 Task: Search One-way flight tickets for 2 adults, in Economy from Sharm El Sheikh to Qingdao to travel on 20-Dec-2023.
Action: Mouse moved to (317, 277)
Screenshot: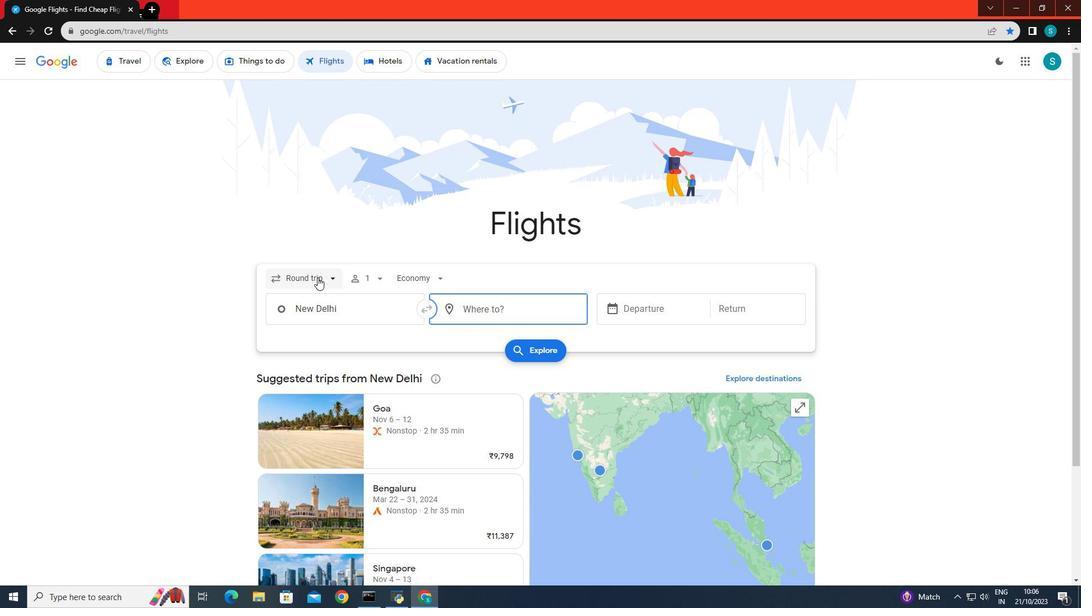 
Action: Mouse pressed left at (317, 277)
Screenshot: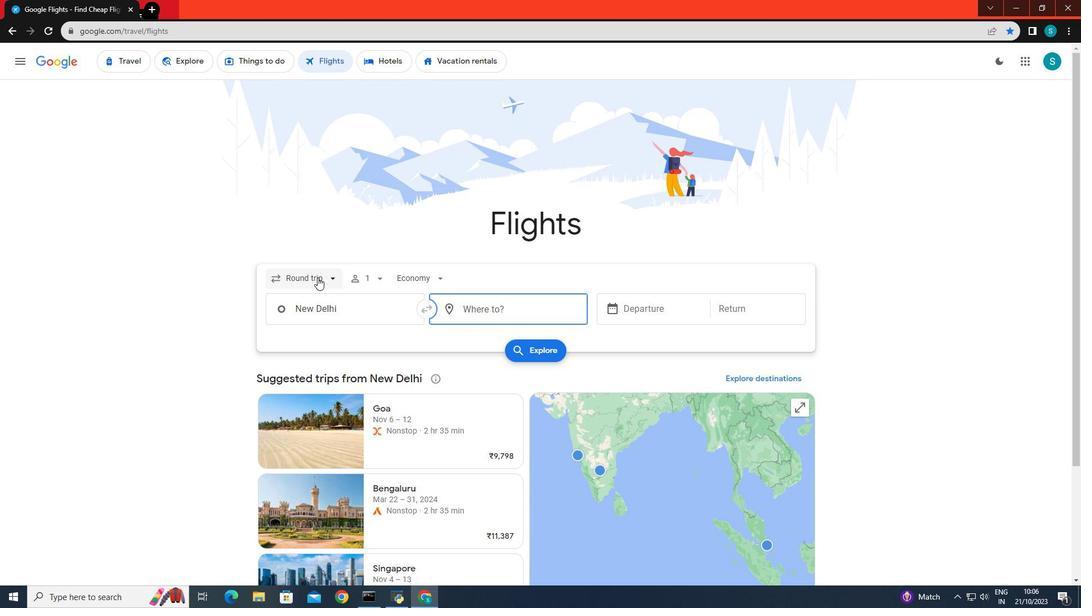
Action: Mouse moved to (308, 327)
Screenshot: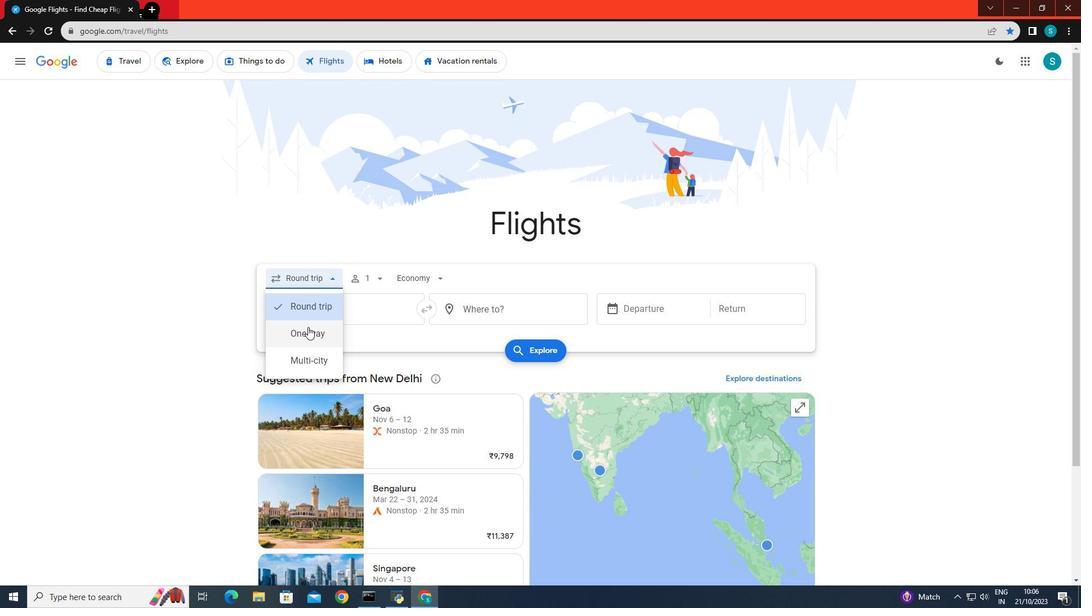 
Action: Mouse pressed left at (308, 327)
Screenshot: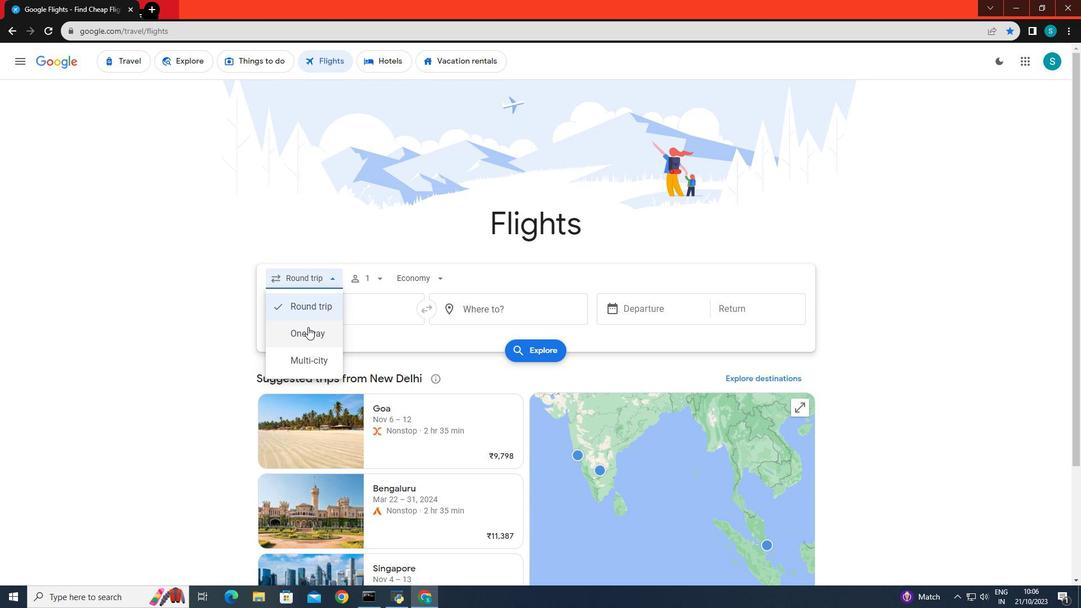 
Action: Mouse moved to (363, 277)
Screenshot: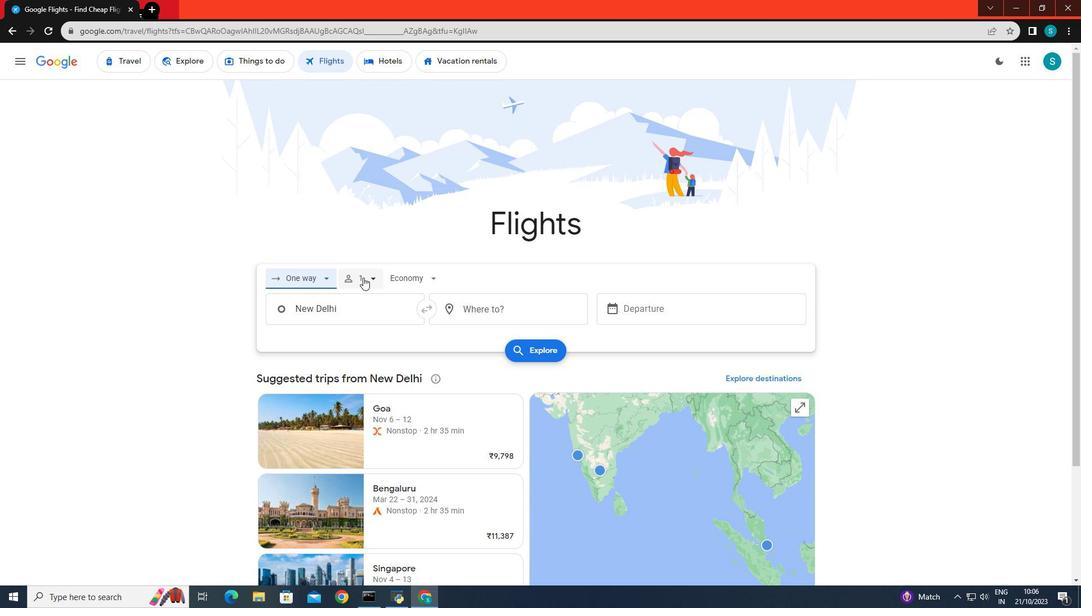 
Action: Mouse pressed left at (363, 277)
Screenshot: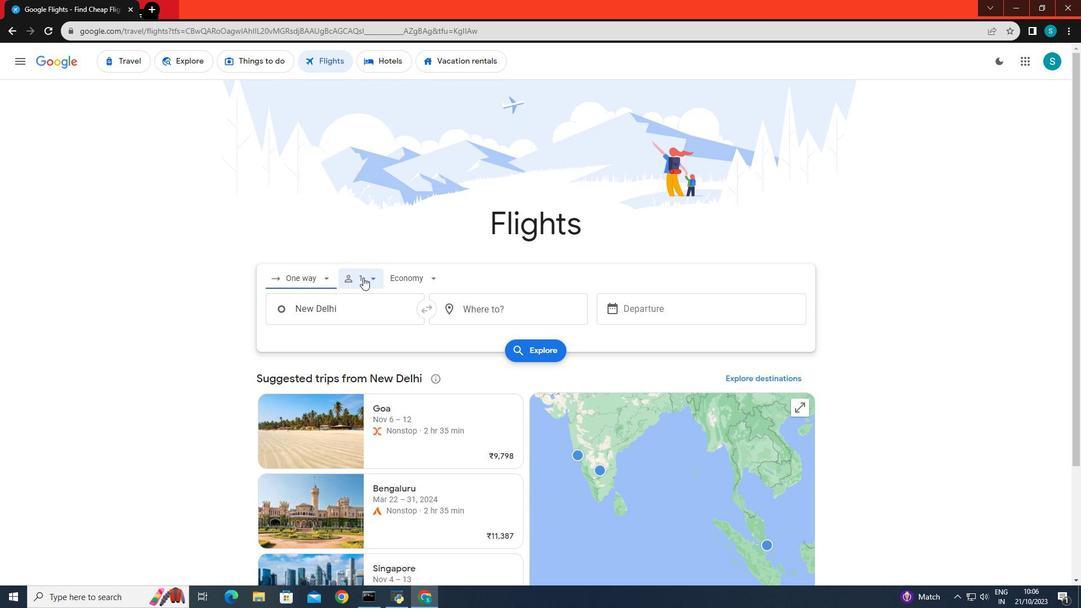 
Action: Mouse moved to (459, 311)
Screenshot: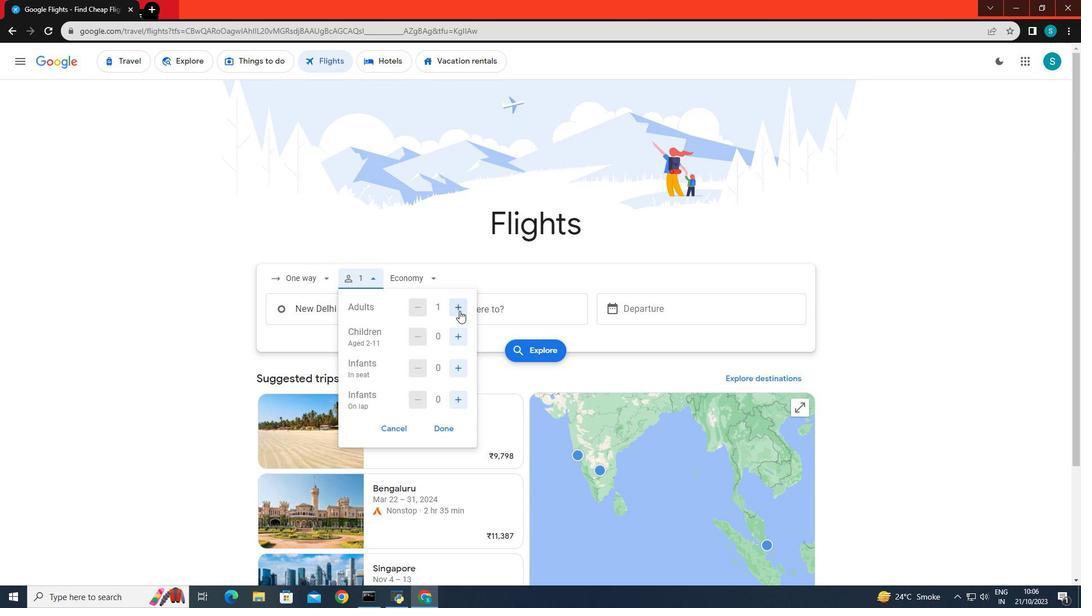 
Action: Mouse pressed left at (459, 311)
Screenshot: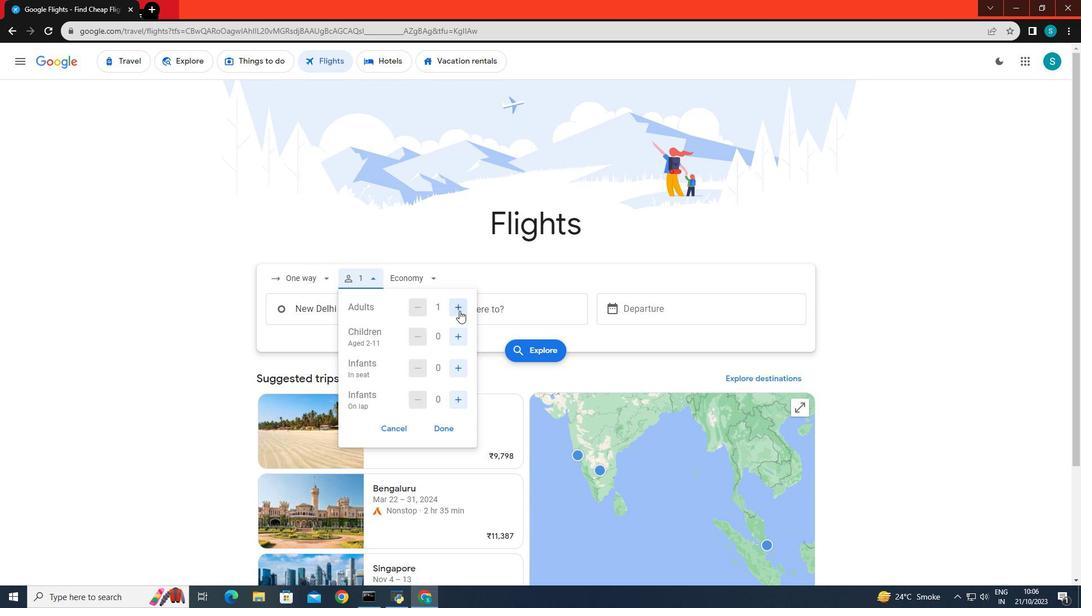 
Action: Mouse moved to (441, 429)
Screenshot: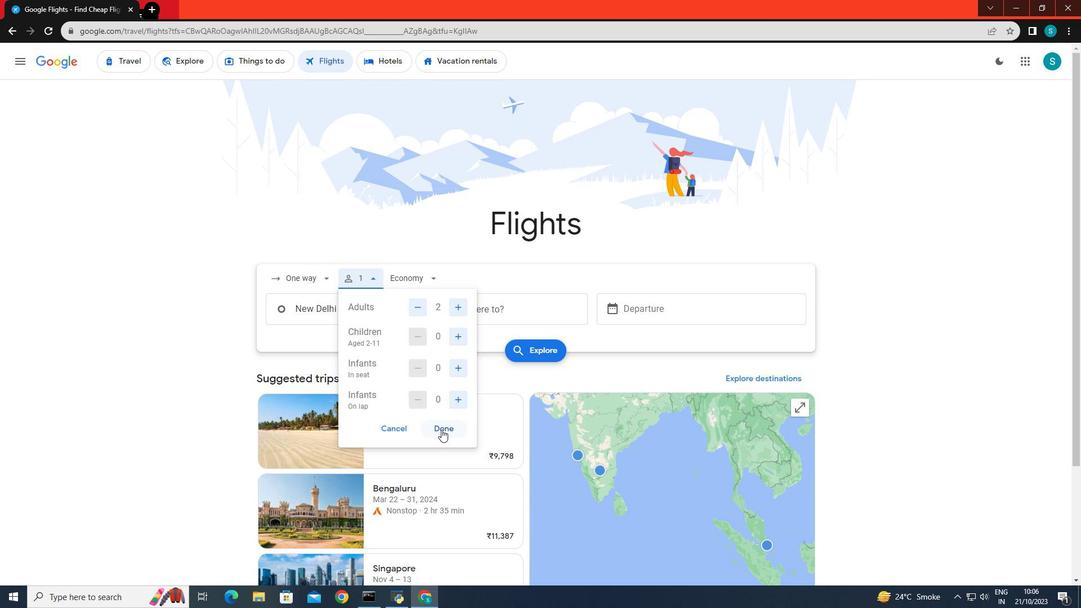 
Action: Mouse pressed left at (441, 429)
Screenshot: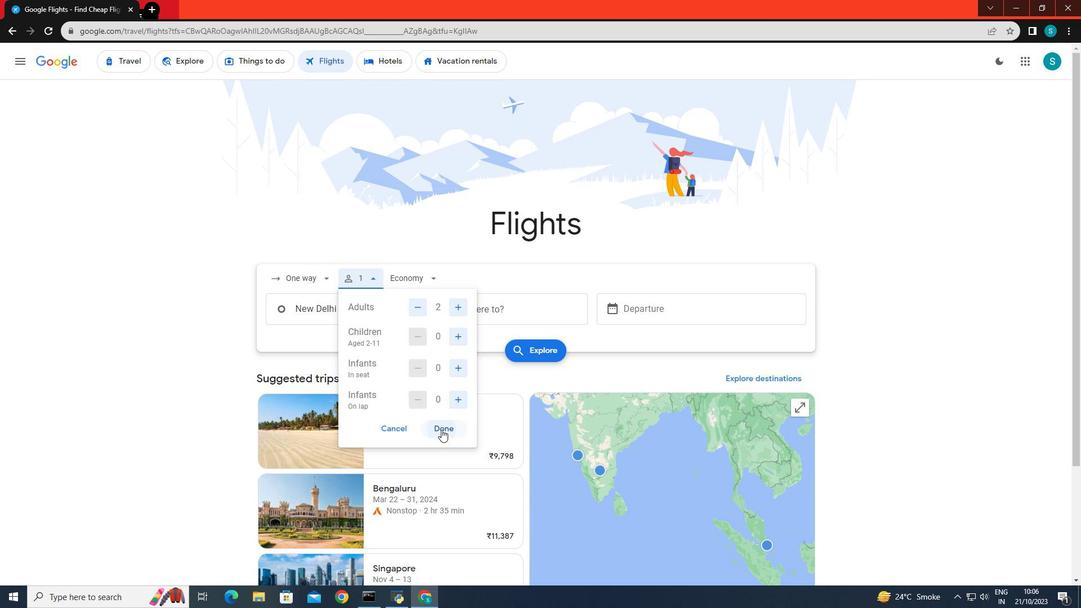 
Action: Mouse moved to (312, 334)
Screenshot: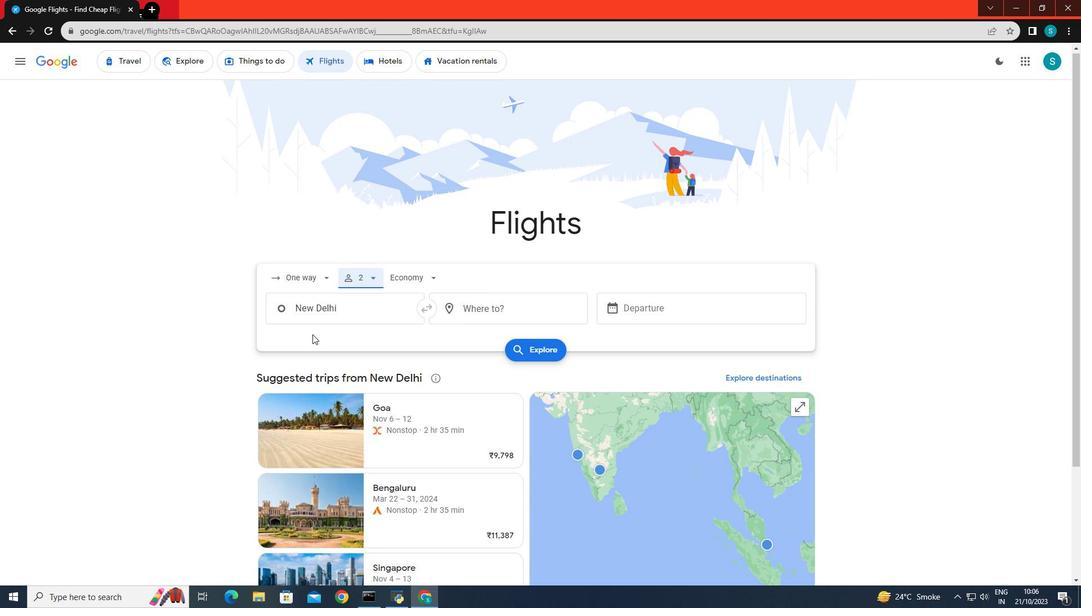 
Action: Mouse scrolled (312, 334) with delta (0, 0)
Screenshot: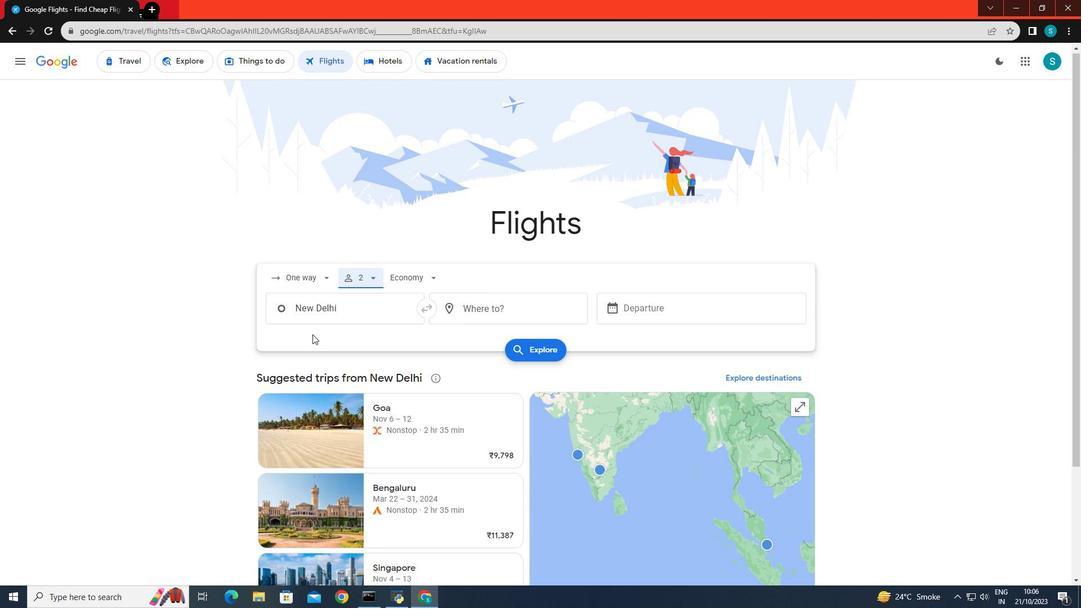 
Action: Mouse scrolled (312, 334) with delta (0, 0)
Screenshot: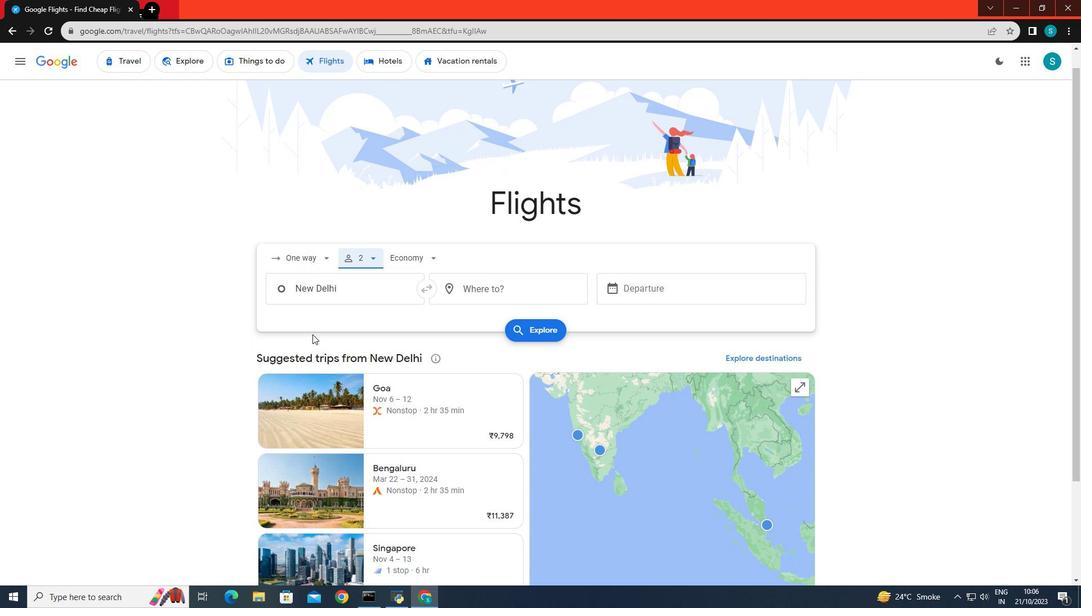 
Action: Mouse moved to (407, 169)
Screenshot: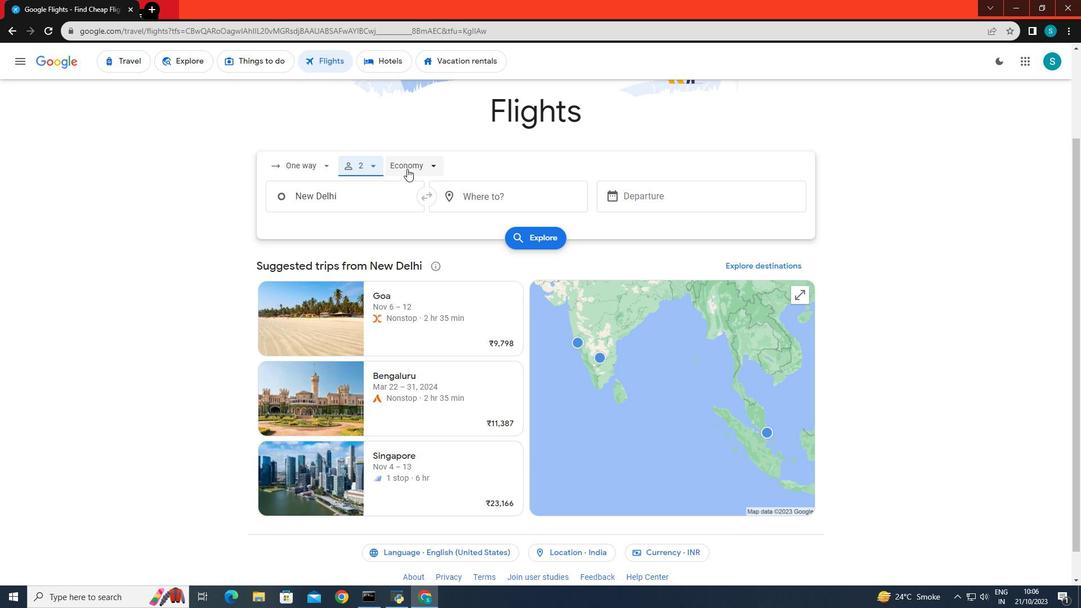 
Action: Mouse pressed left at (407, 169)
Screenshot: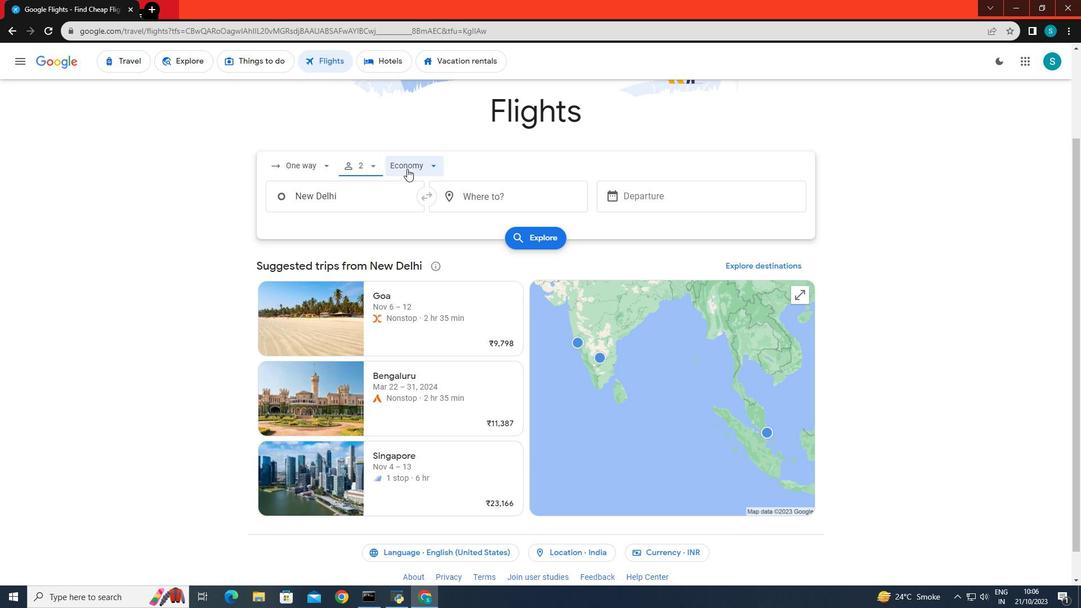 
Action: Mouse moved to (427, 197)
Screenshot: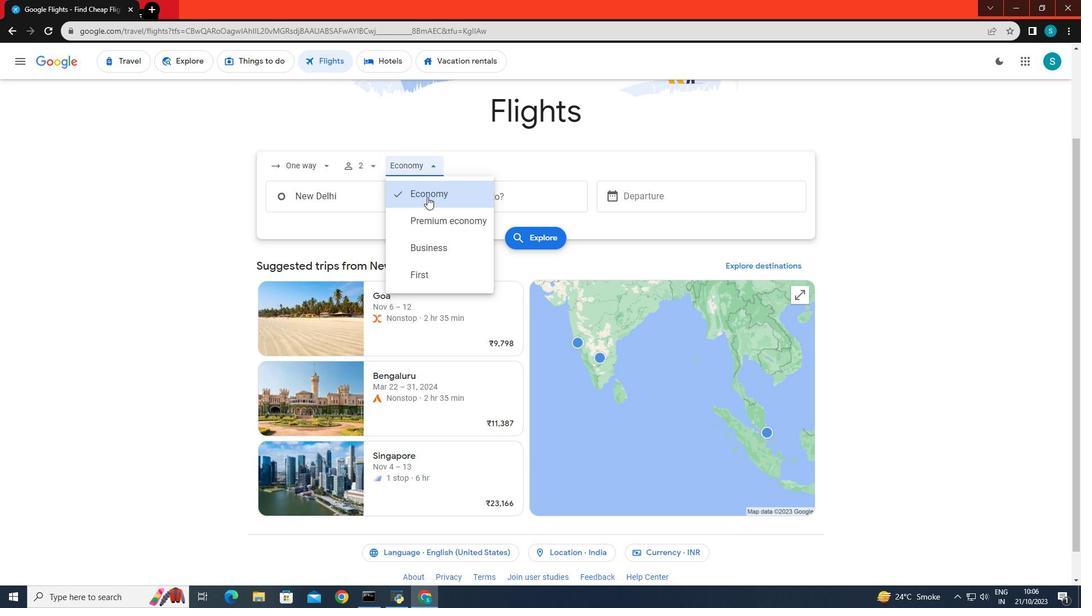 
Action: Mouse pressed left at (427, 197)
Screenshot: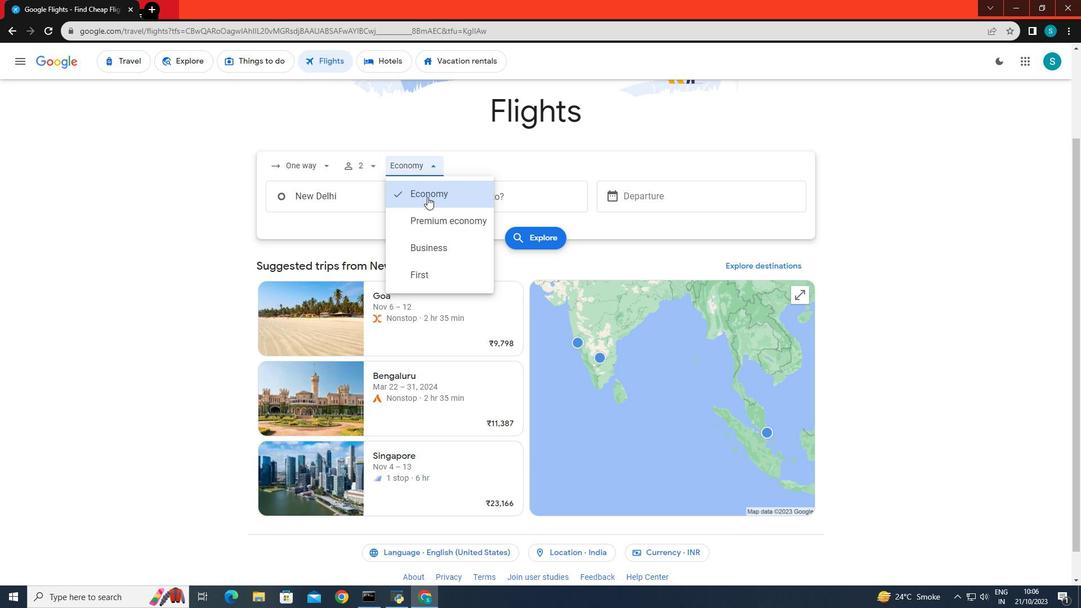 
Action: Mouse moved to (358, 198)
Screenshot: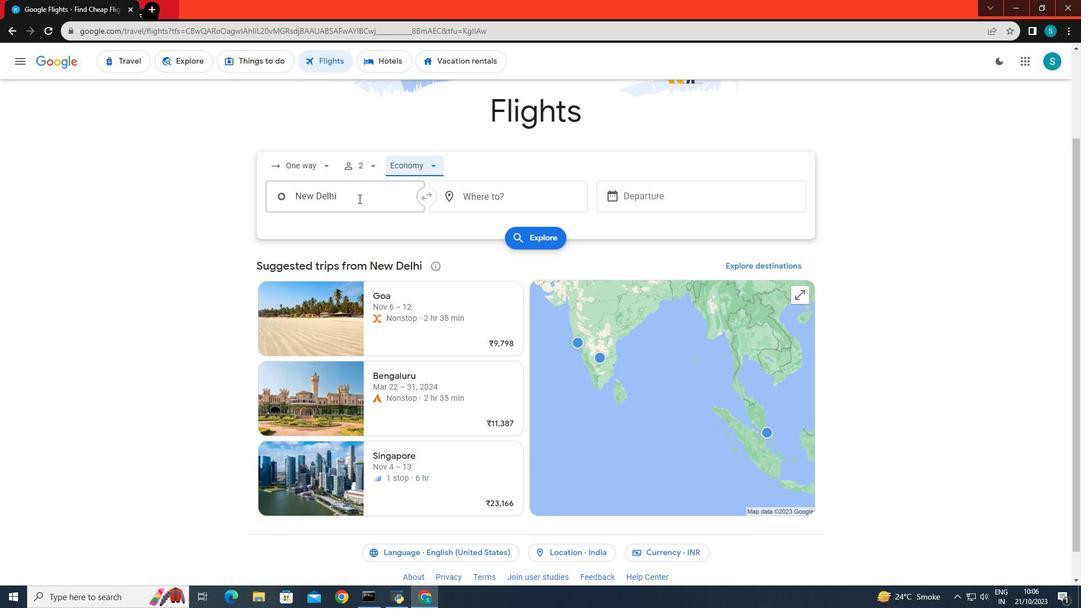 
Action: Mouse pressed left at (358, 198)
Screenshot: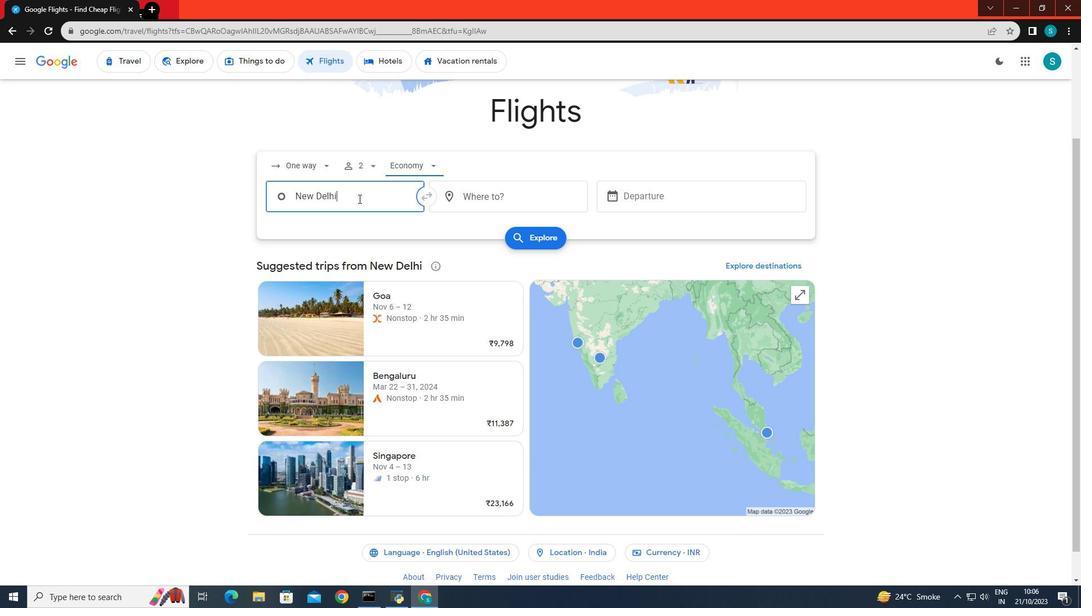 
Action: Key pressed <Key.backspace><Key.caps_lock>S<Key.caps_lock>ha<Key.backspace><Key.backspace><Key.backspace>s<Key.caps_lock>HARM
Screenshot: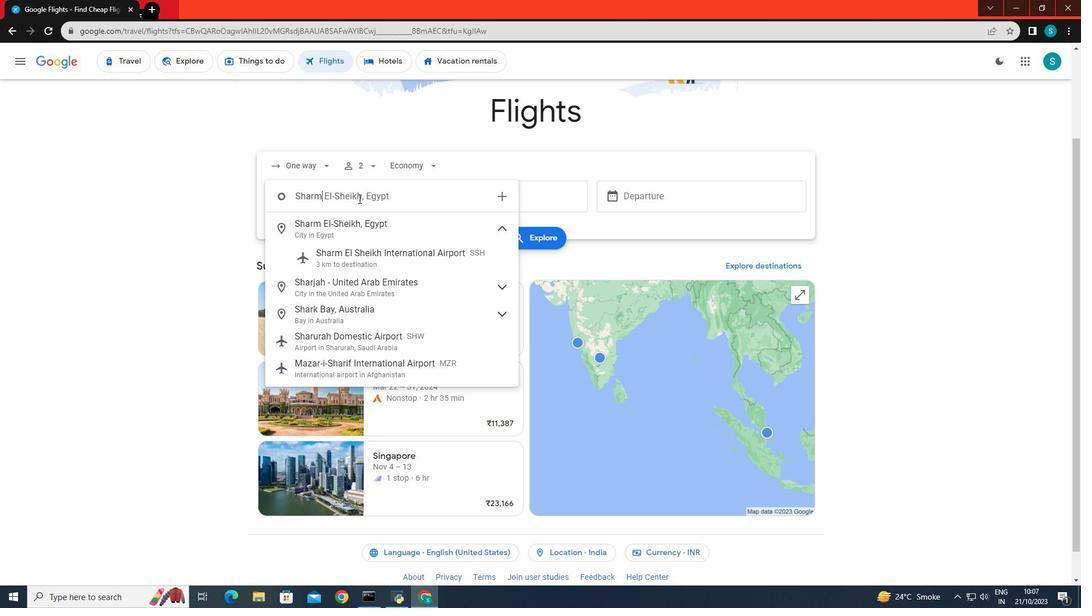
Action: Mouse moved to (356, 218)
Screenshot: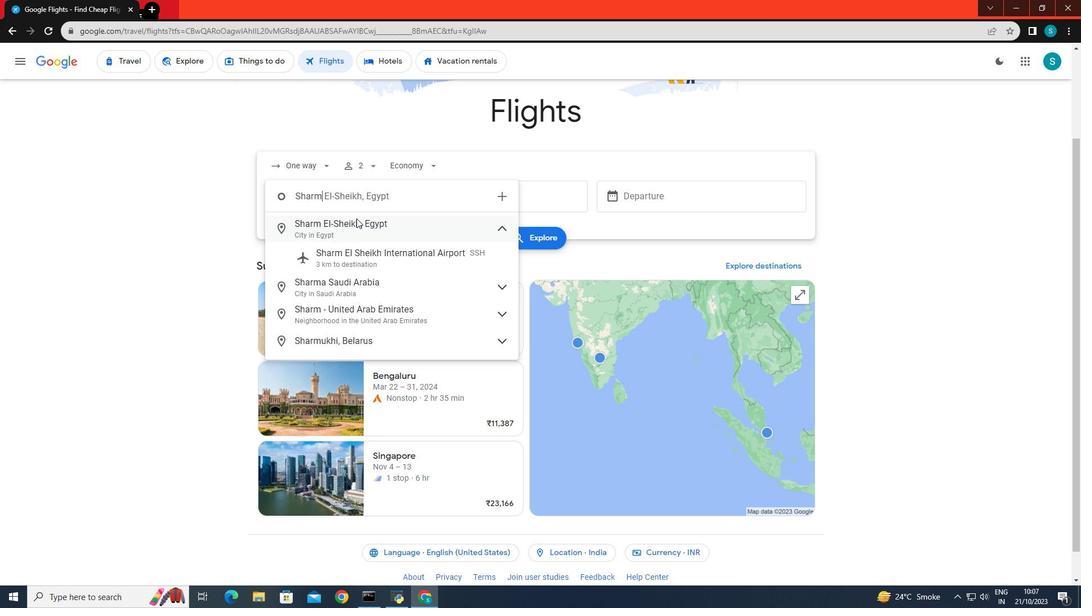 
Action: Mouse pressed left at (356, 218)
Screenshot: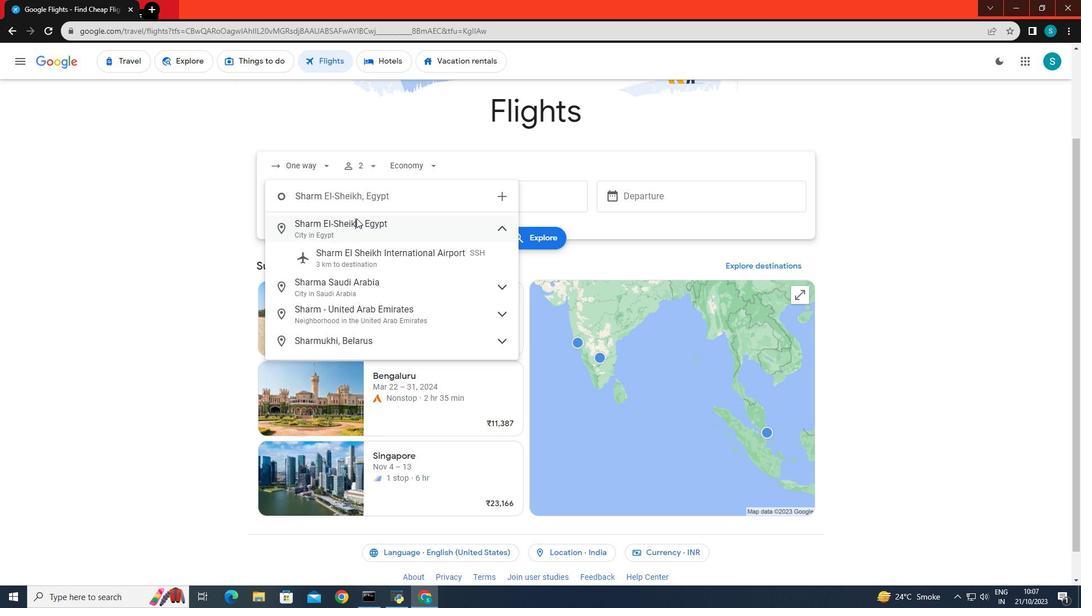 
Action: Mouse moved to (476, 200)
Screenshot: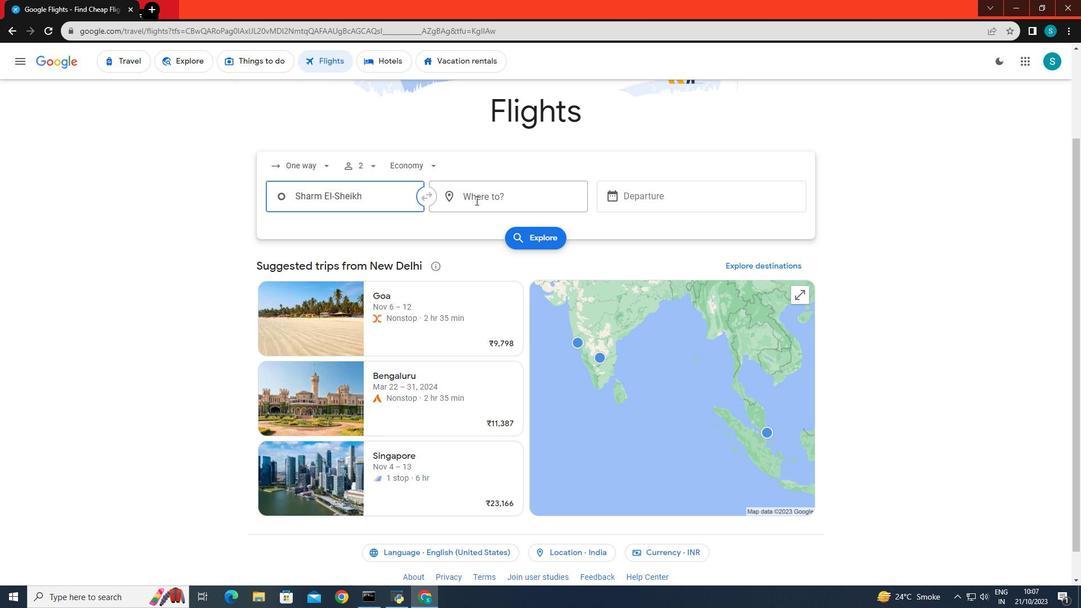 
Action: Mouse pressed left at (476, 200)
Screenshot: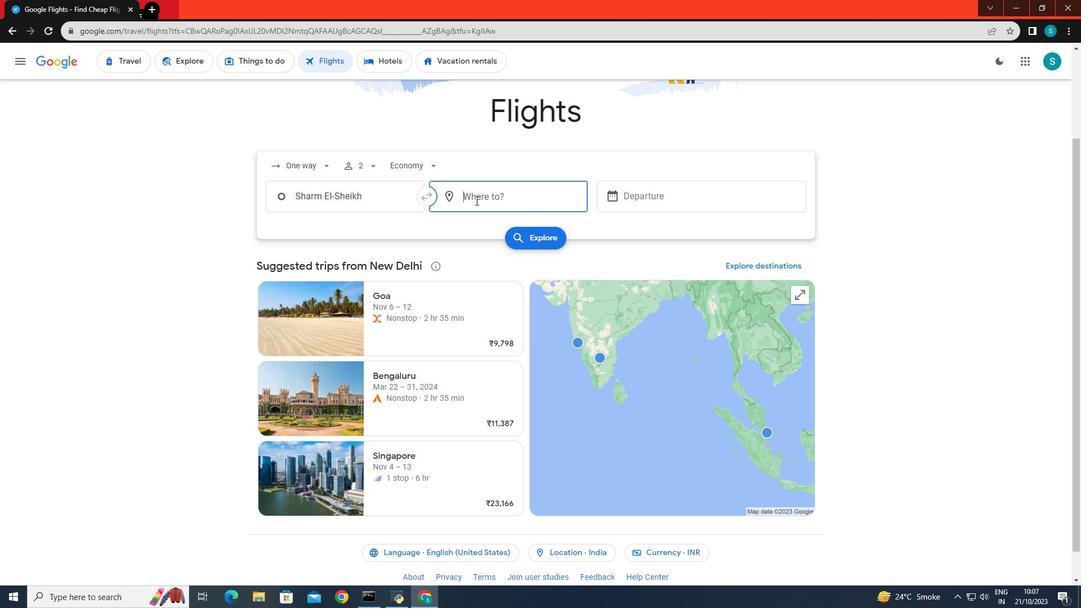 
Action: Key pressed <Key.caps_lock>w<Key.caps_lock>I<Key.backspace><Key.backspace>Q<Key.backspace><Key.caps_lock>q<Key.caps_lock>ING
Screenshot: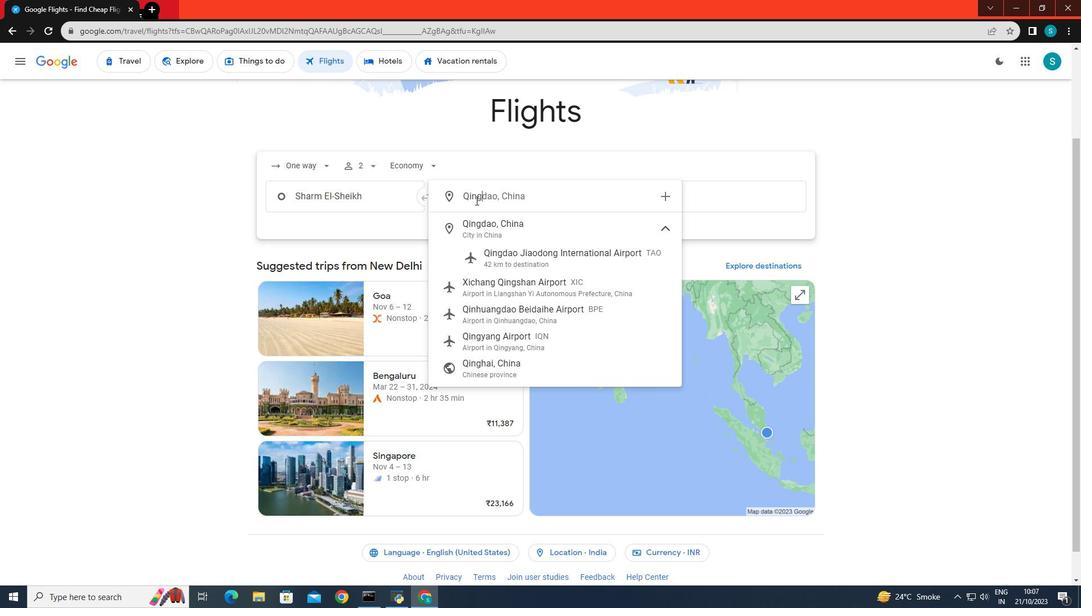 
Action: Mouse moved to (490, 226)
Screenshot: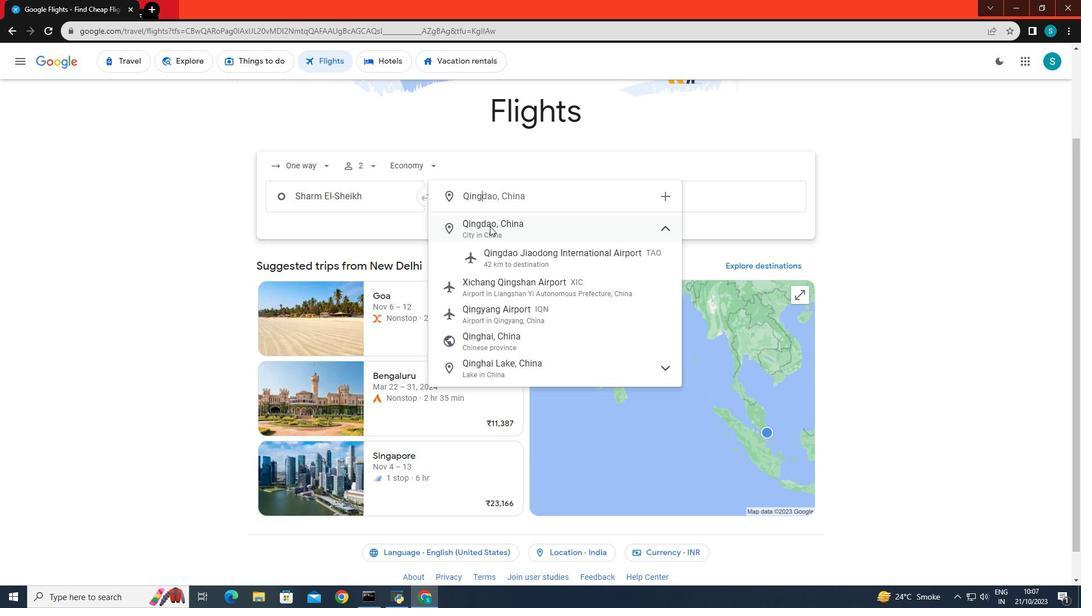 
Action: Mouse pressed left at (490, 226)
Screenshot: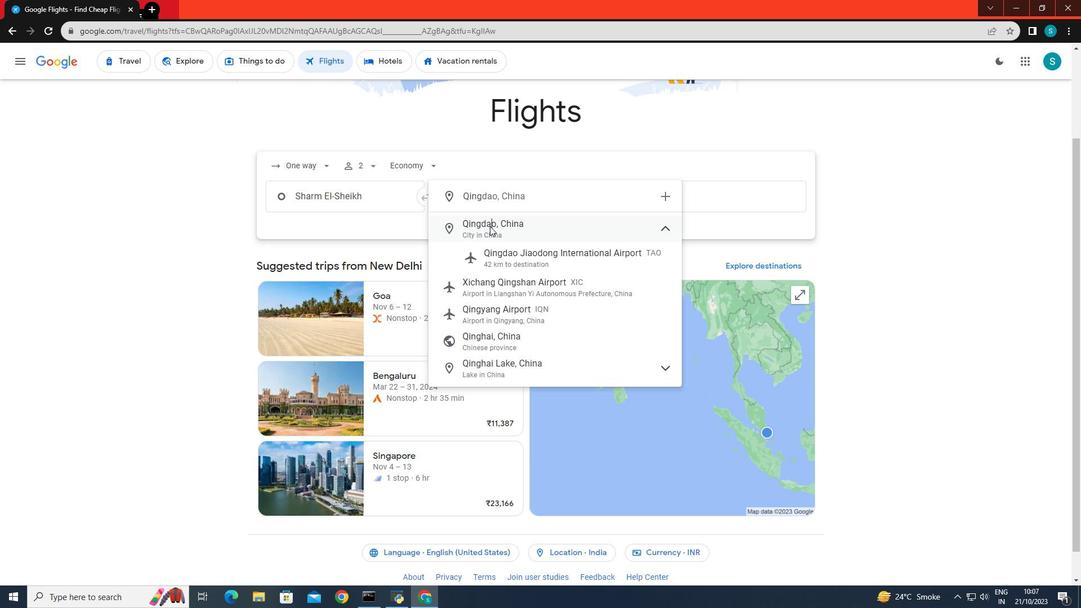
Action: Mouse moved to (640, 198)
Screenshot: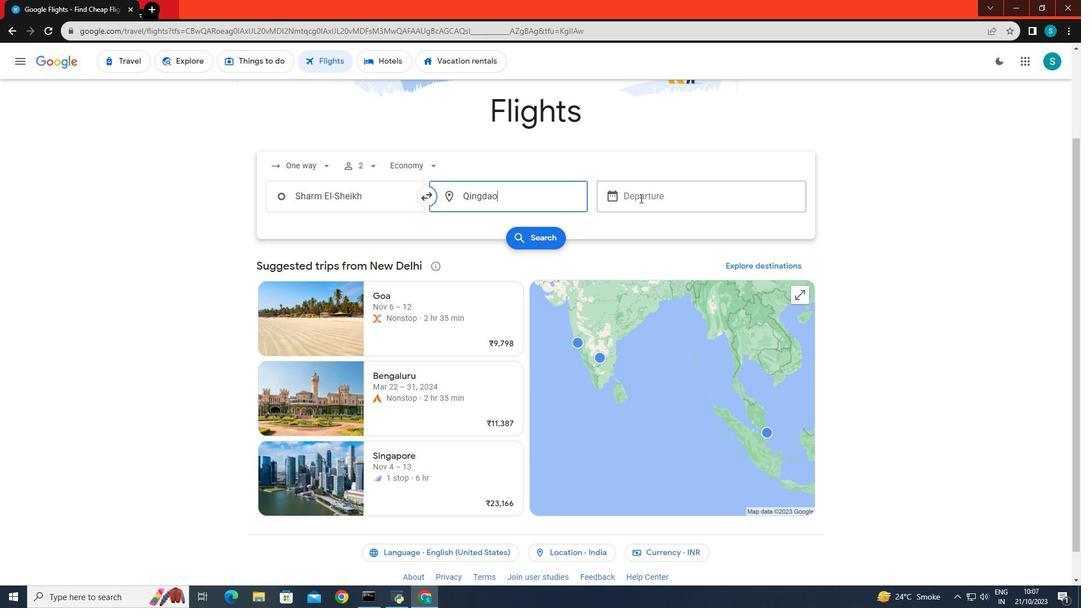 
Action: Mouse pressed left at (640, 198)
Screenshot: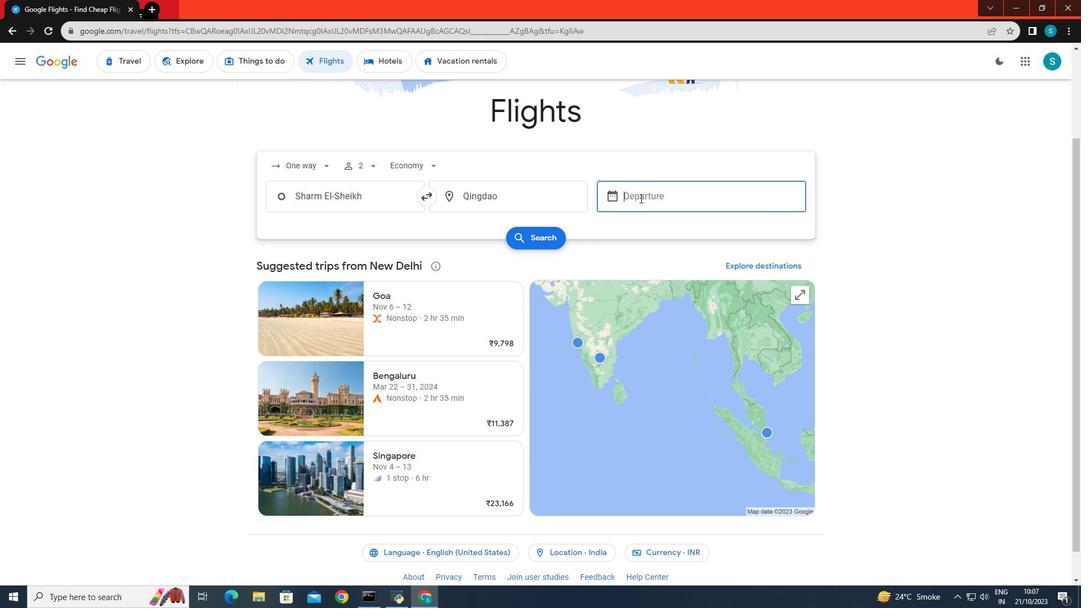 
Action: Mouse moved to (814, 338)
Screenshot: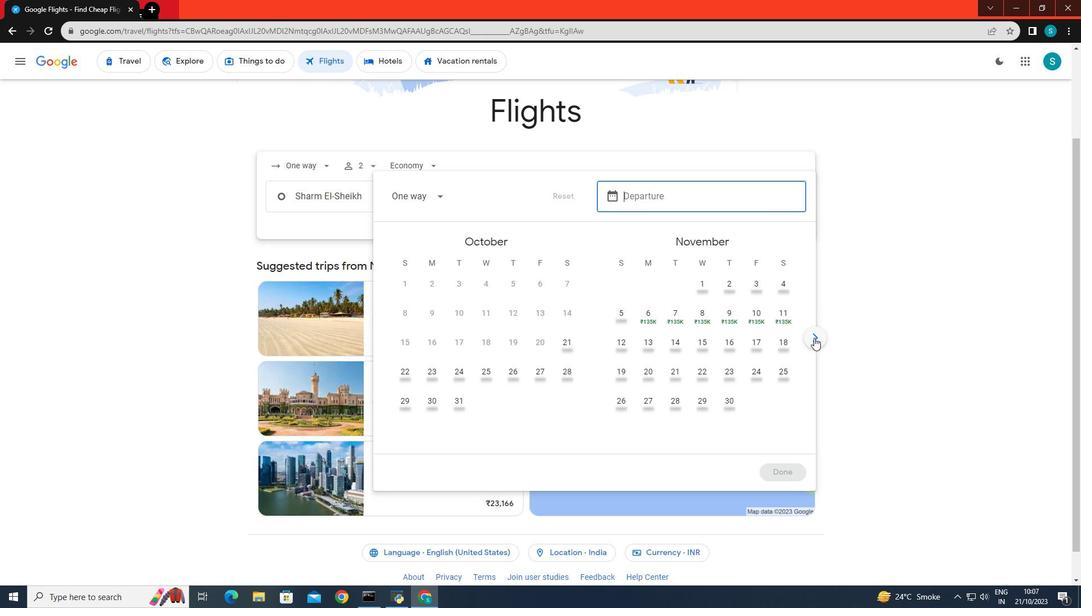 
Action: Mouse pressed left at (814, 338)
Screenshot: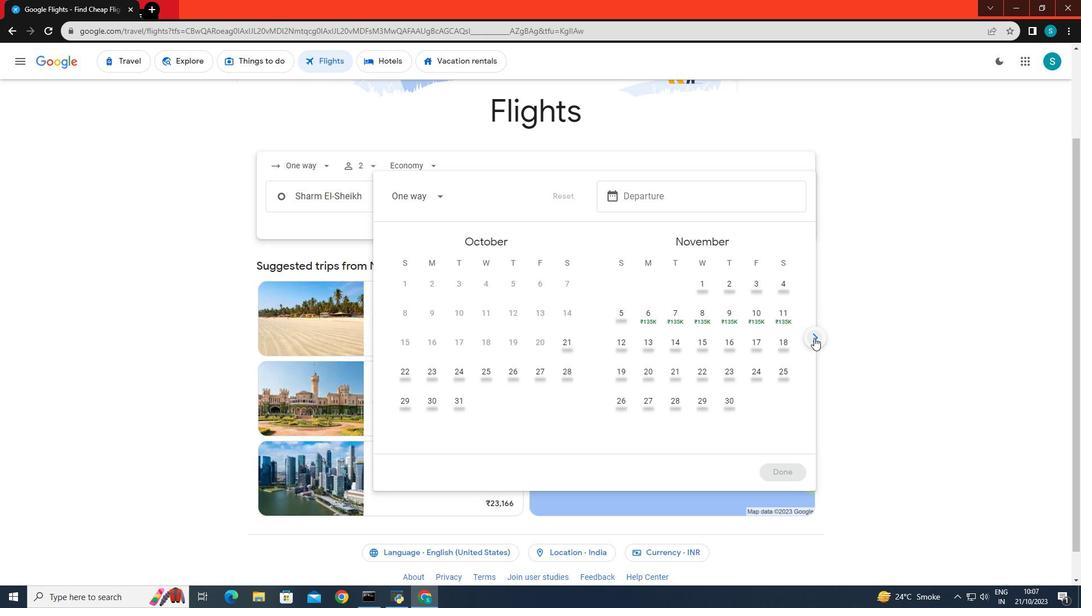
Action: Mouse moved to (705, 369)
Screenshot: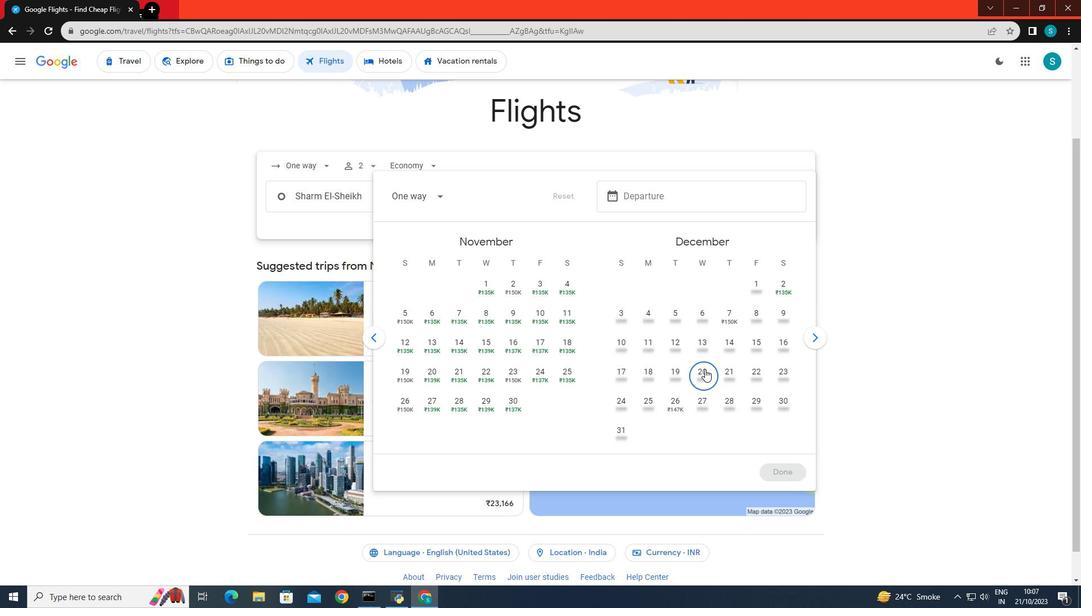 
Action: Mouse pressed left at (705, 369)
Screenshot: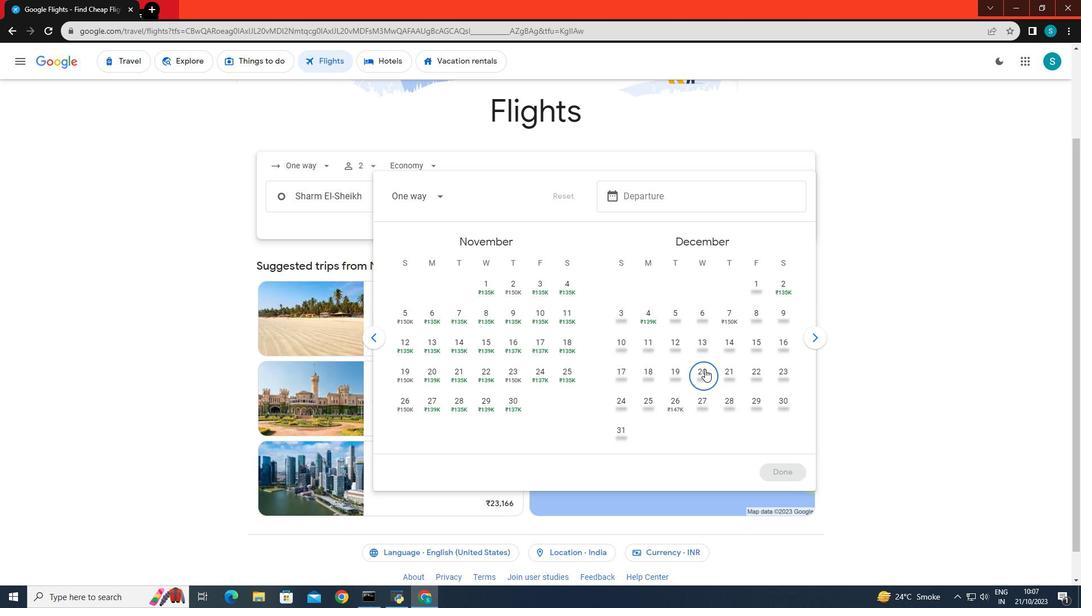 
Action: Mouse moved to (770, 469)
Screenshot: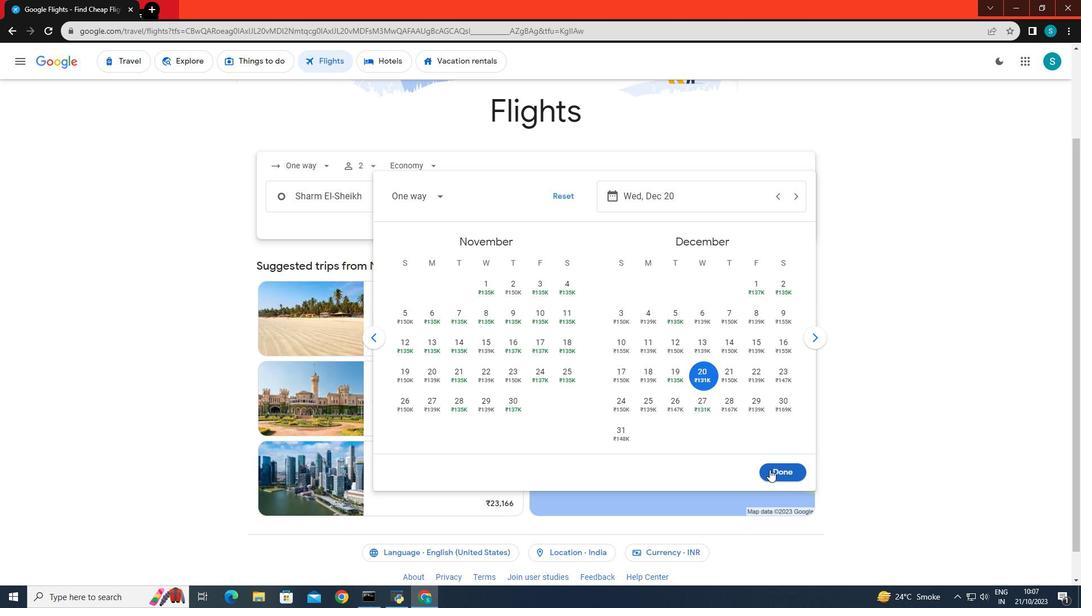 
Action: Mouse pressed left at (770, 469)
Screenshot: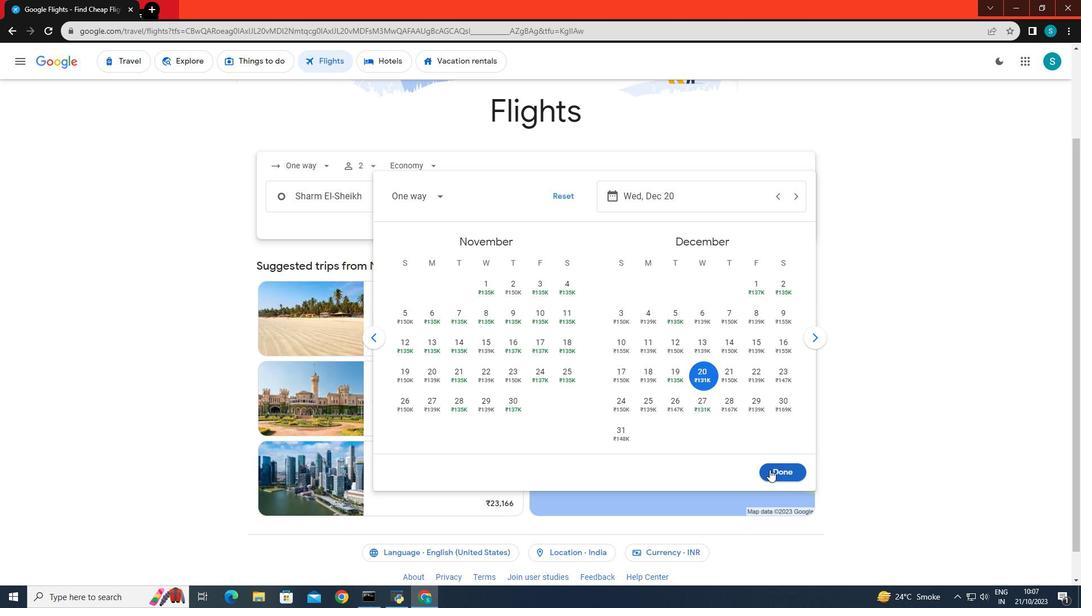 
Action: Mouse moved to (523, 237)
Screenshot: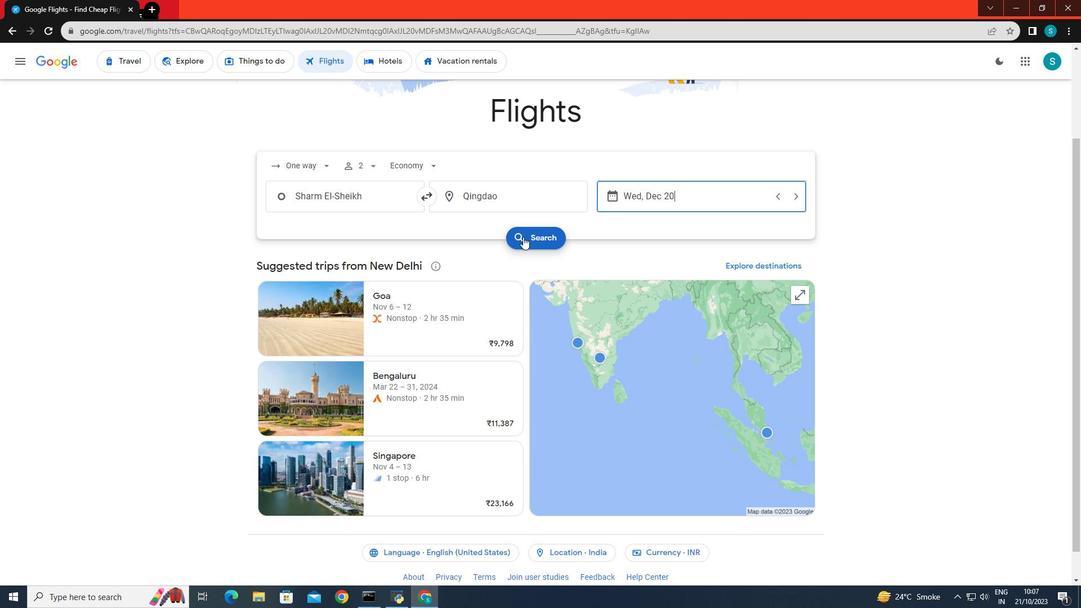
Action: Mouse pressed left at (523, 237)
Screenshot: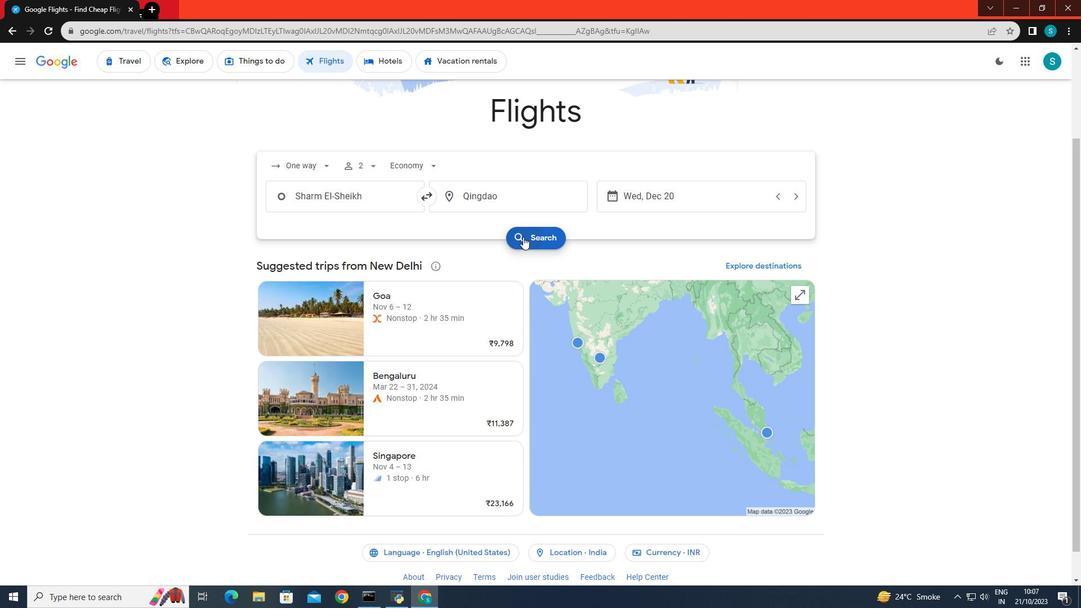 
Action: Mouse moved to (526, 225)
Screenshot: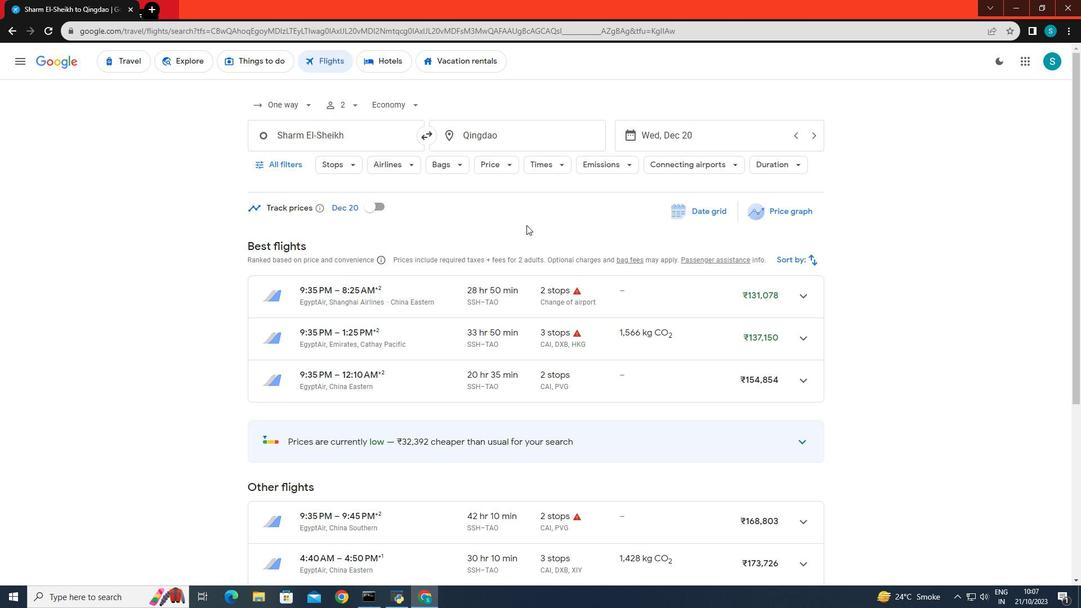 
Action: Mouse scrolled (526, 224) with delta (0, 0)
Screenshot: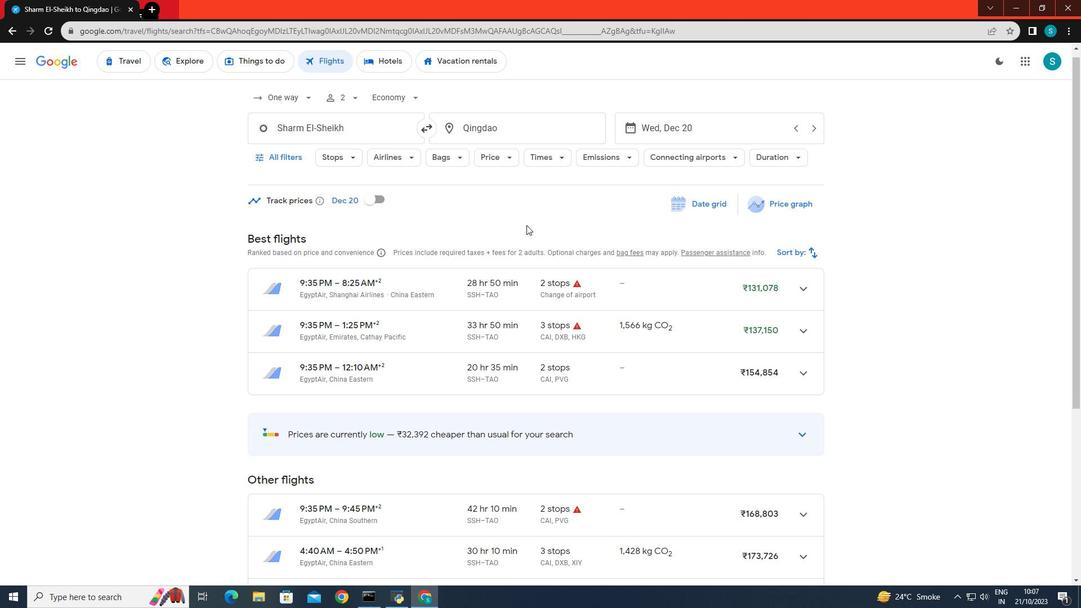 
Action: Mouse scrolled (526, 224) with delta (0, 0)
Screenshot: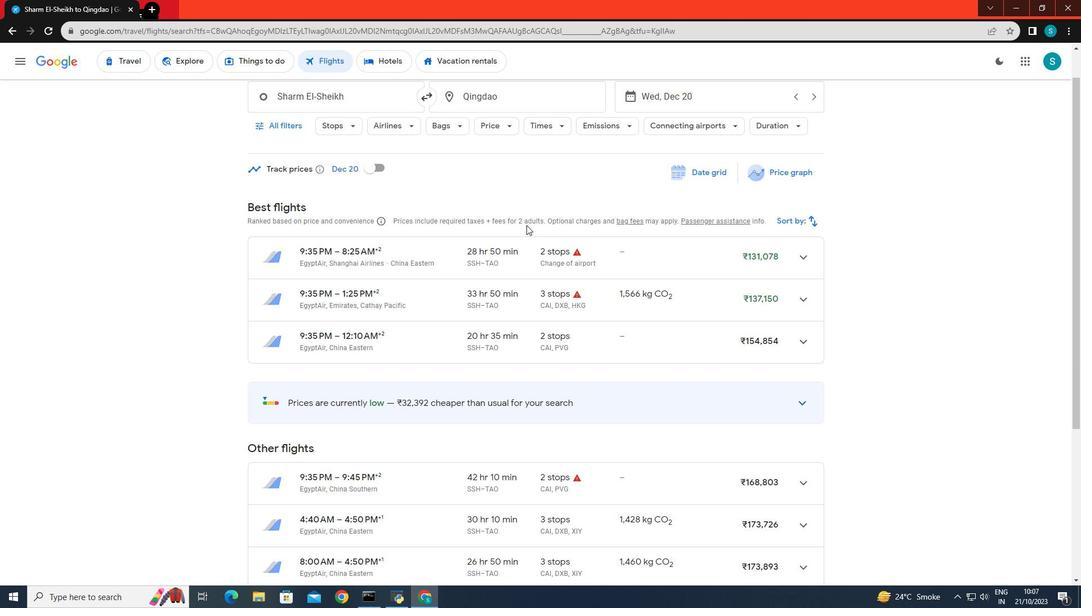 
Action: Mouse scrolled (526, 224) with delta (0, 0)
Screenshot: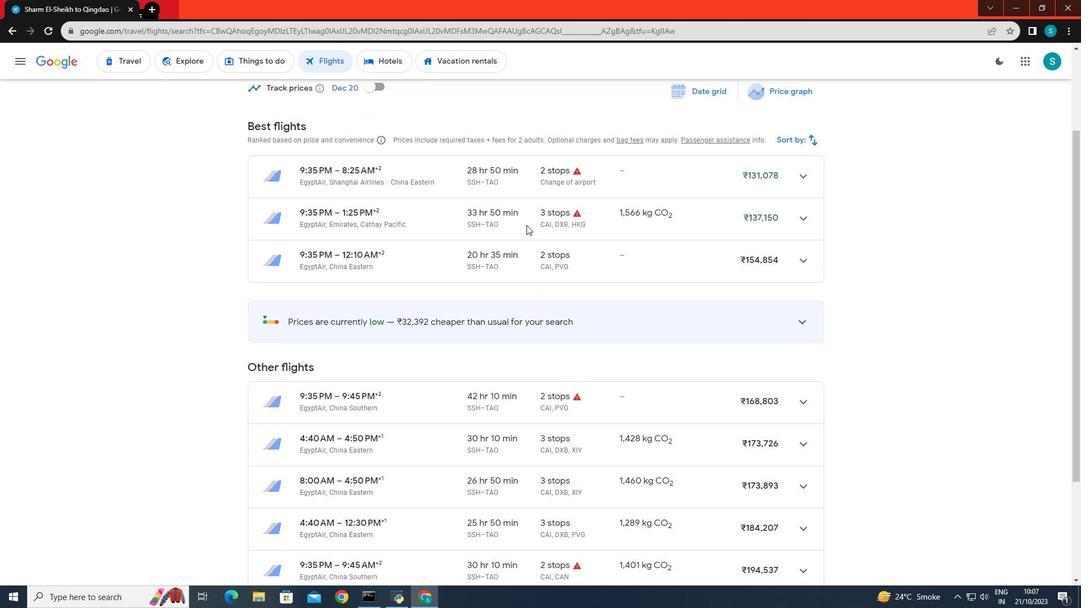 
Action: Mouse scrolled (526, 224) with delta (0, 0)
Screenshot: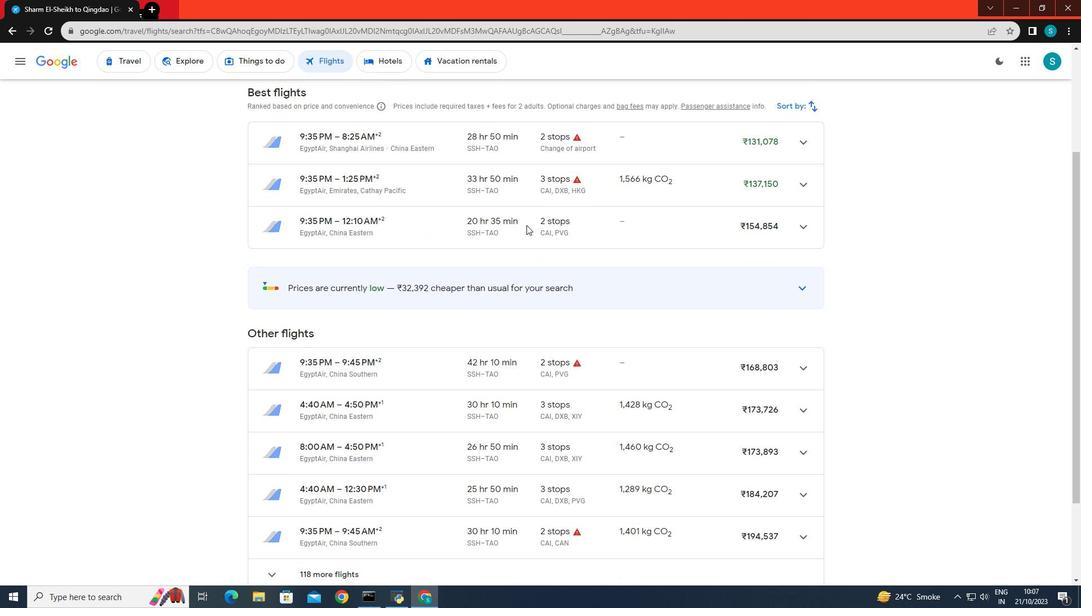 
Action: Mouse scrolled (526, 224) with delta (0, 0)
Screenshot: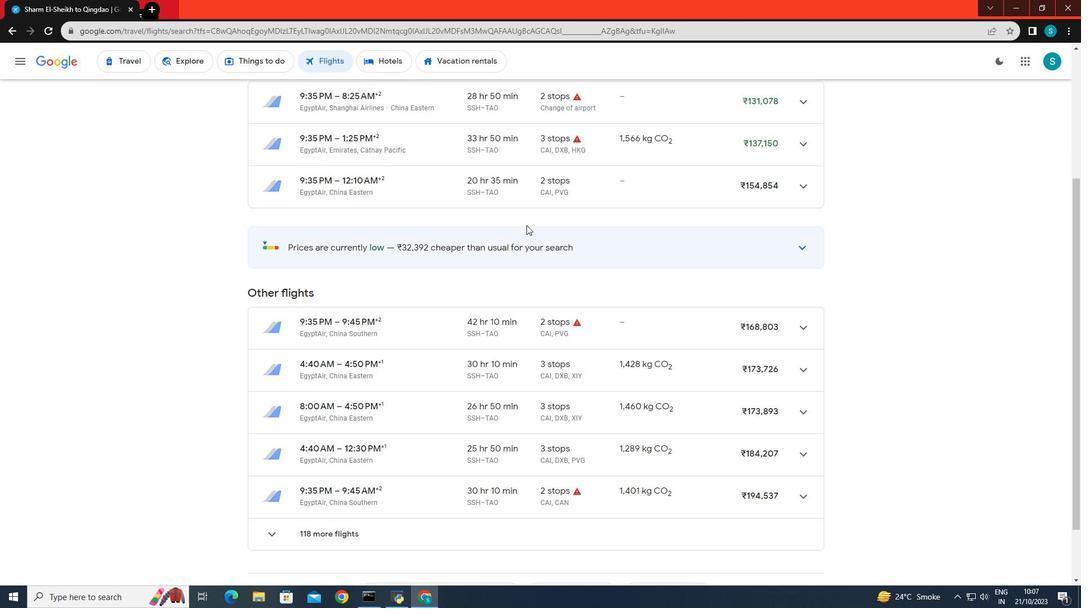 
Action: Mouse scrolled (526, 224) with delta (0, 0)
Screenshot: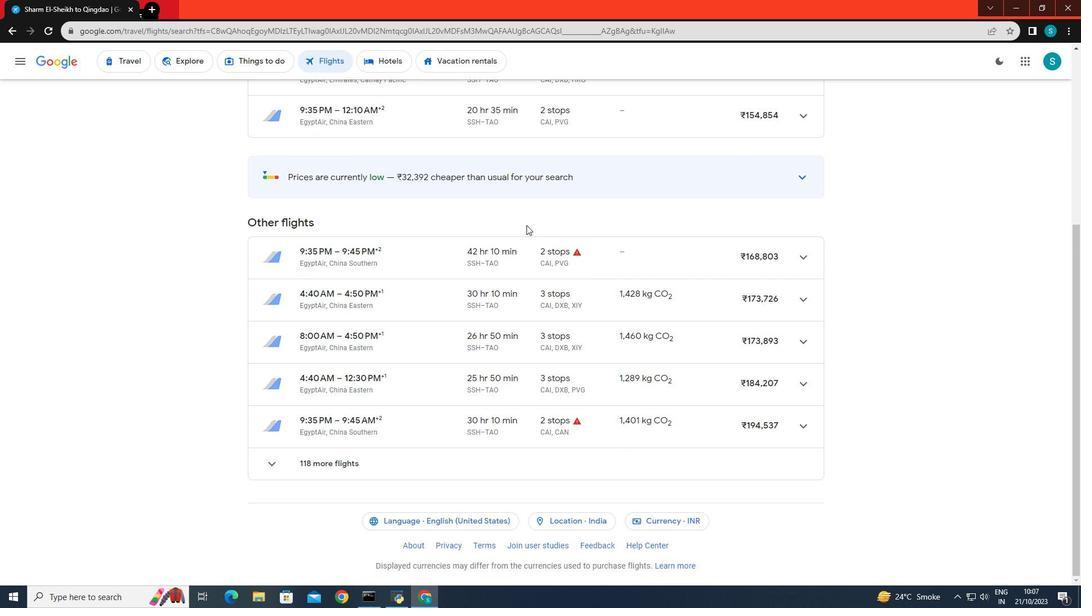 
Action: Mouse scrolled (526, 224) with delta (0, 0)
Screenshot: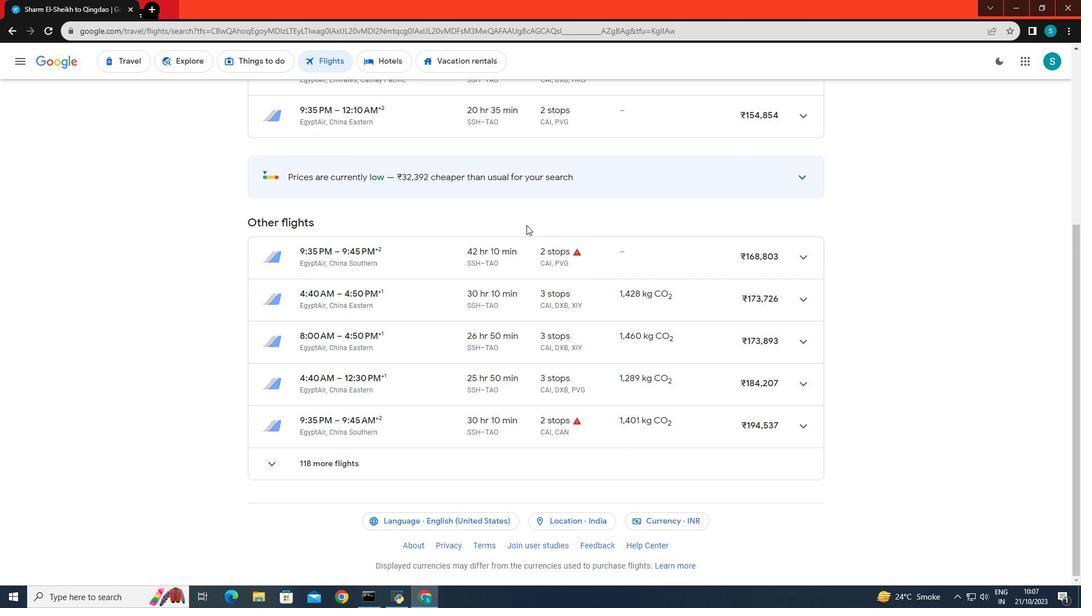 
Action: Mouse scrolled (526, 224) with delta (0, 0)
Screenshot: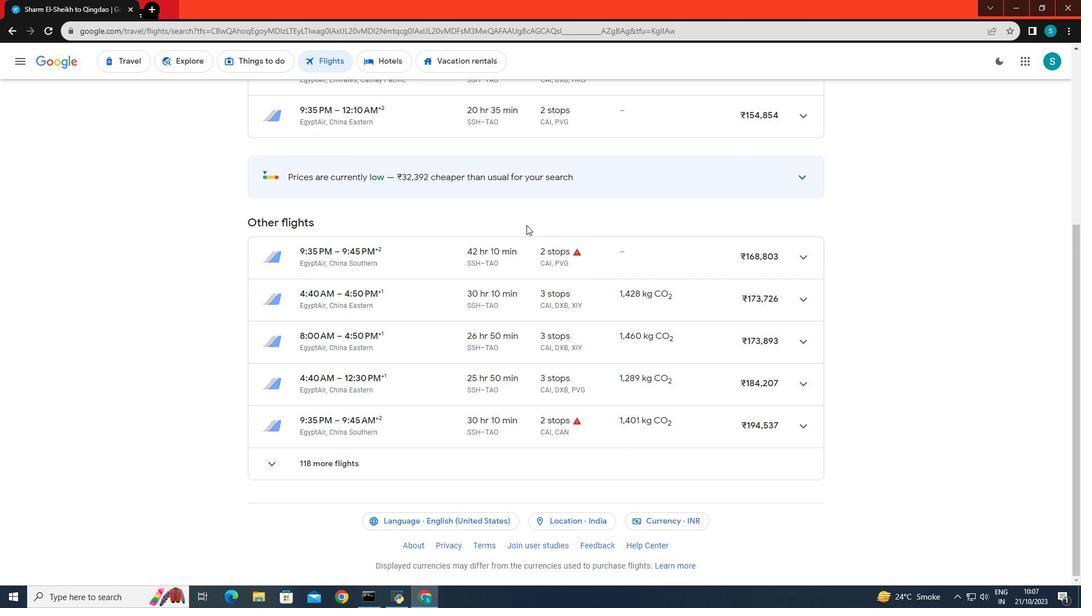 
Action: Mouse scrolled (526, 224) with delta (0, 0)
Screenshot: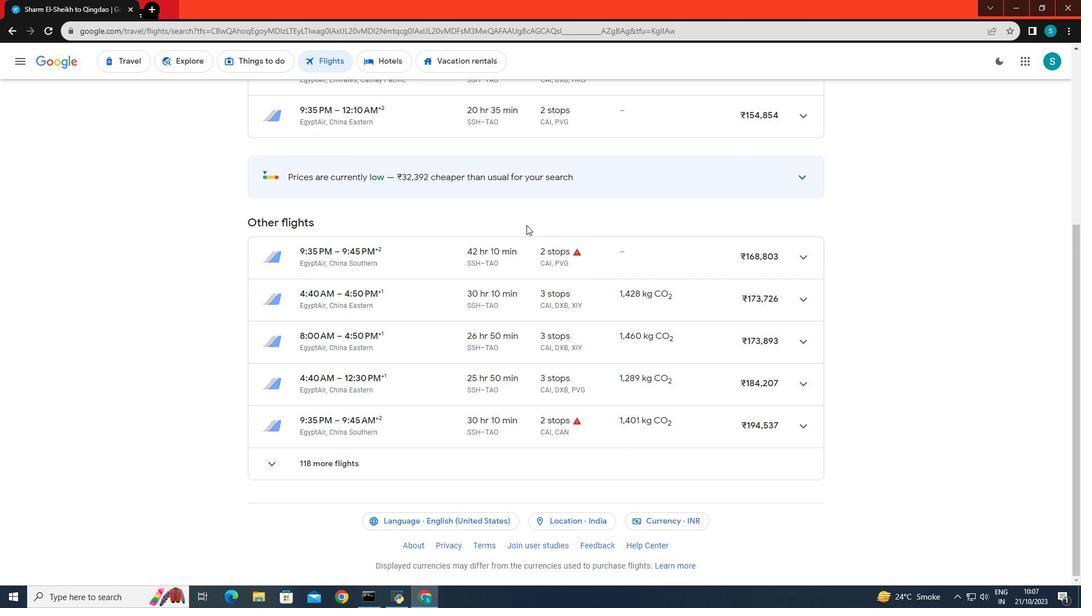 
